 Task: In the  document learning.docxSelect Headings and apply  'Italics' Select the text and align it to the  'Left'. Select the table and apply  All Borders
Action: Mouse moved to (318, 399)
Screenshot: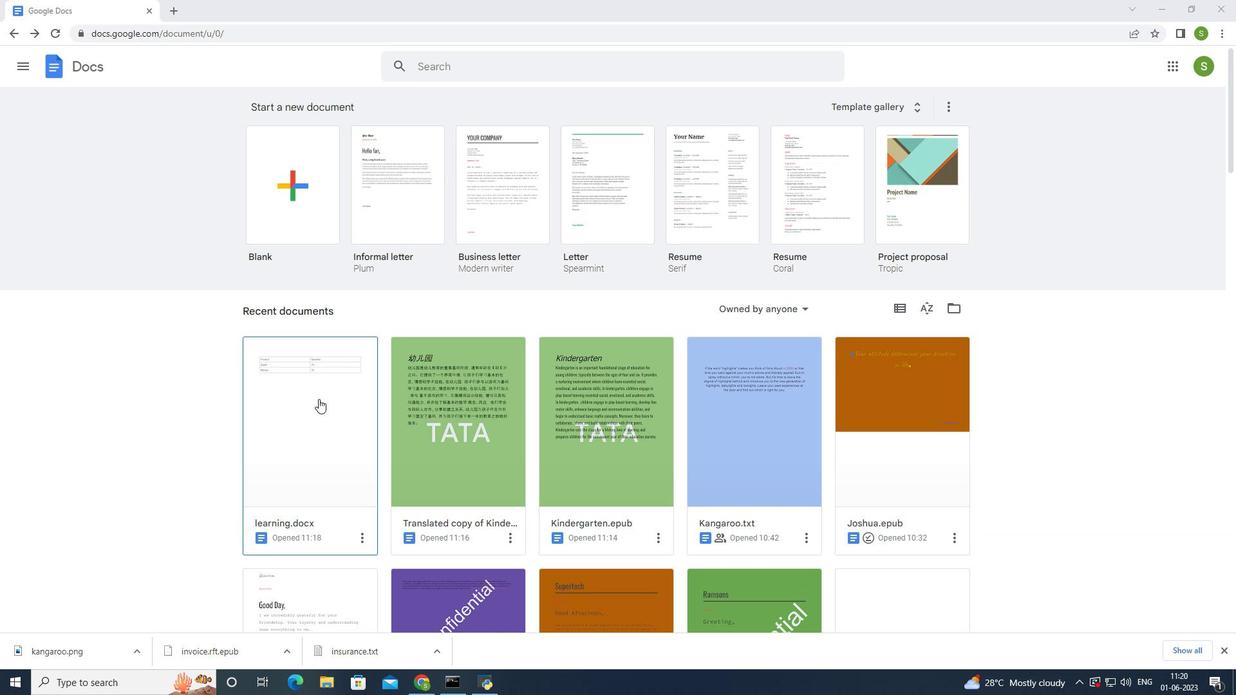 
Action: Mouse pressed left at (318, 399)
Screenshot: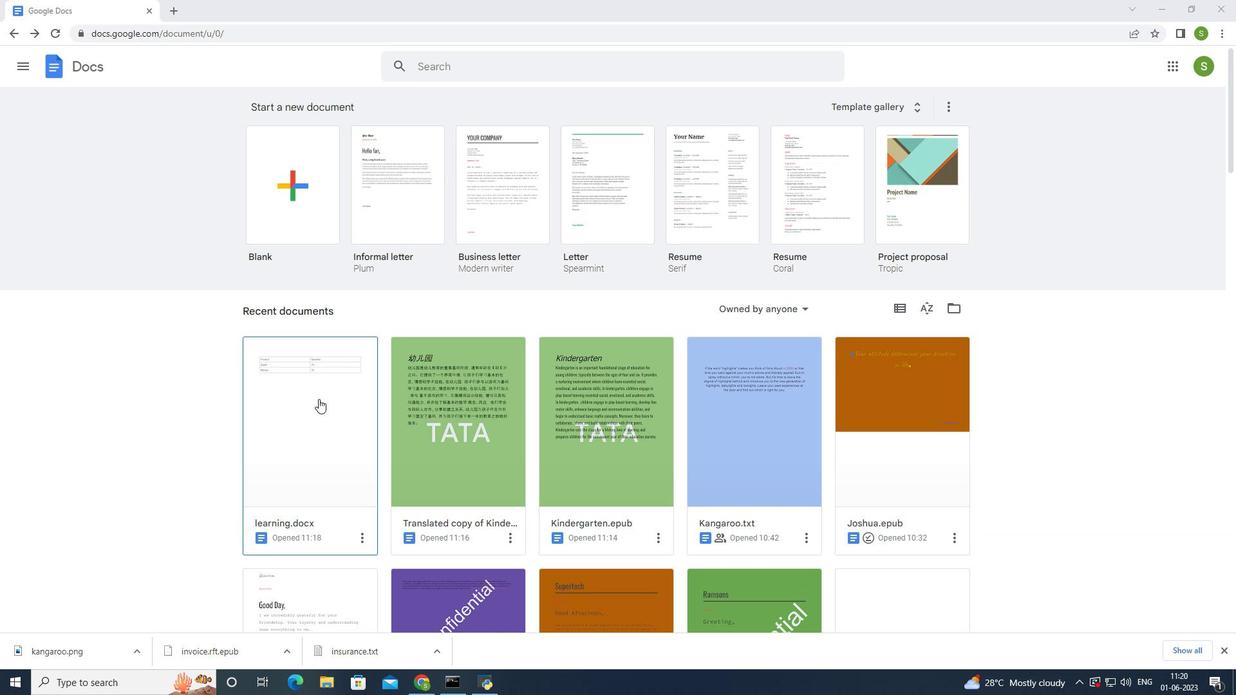 
Action: Mouse moved to (325, 223)
Screenshot: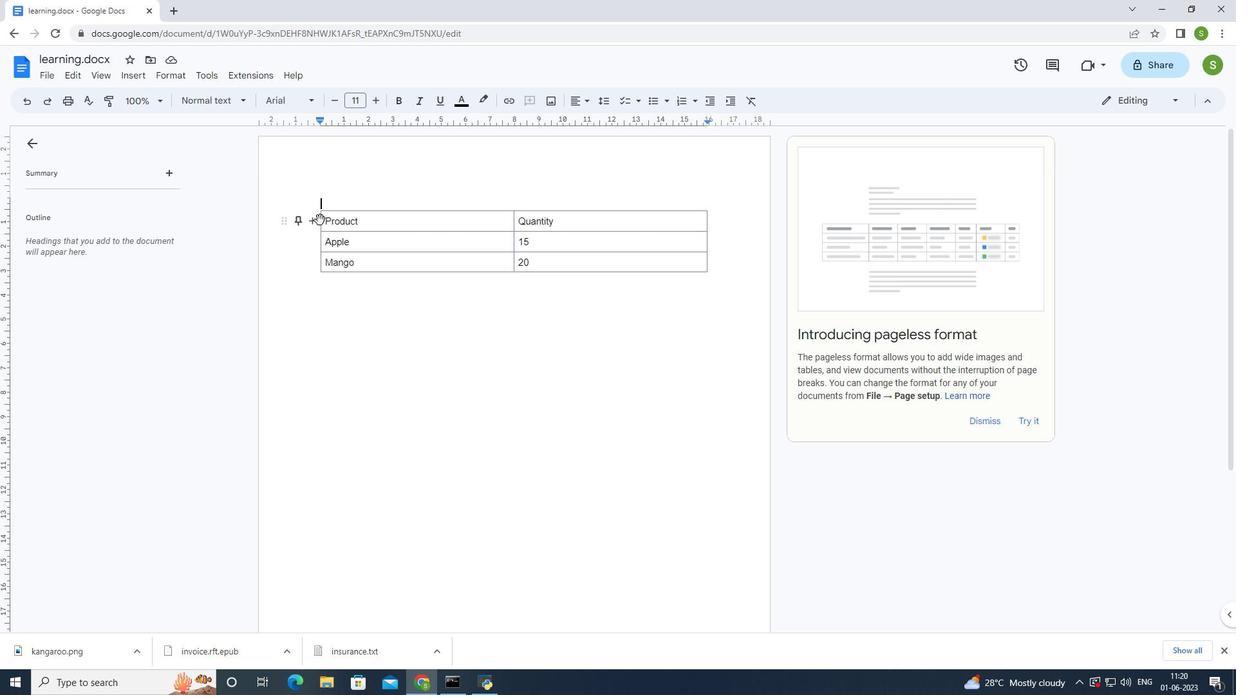 
Action: Mouse pressed left at (325, 223)
Screenshot: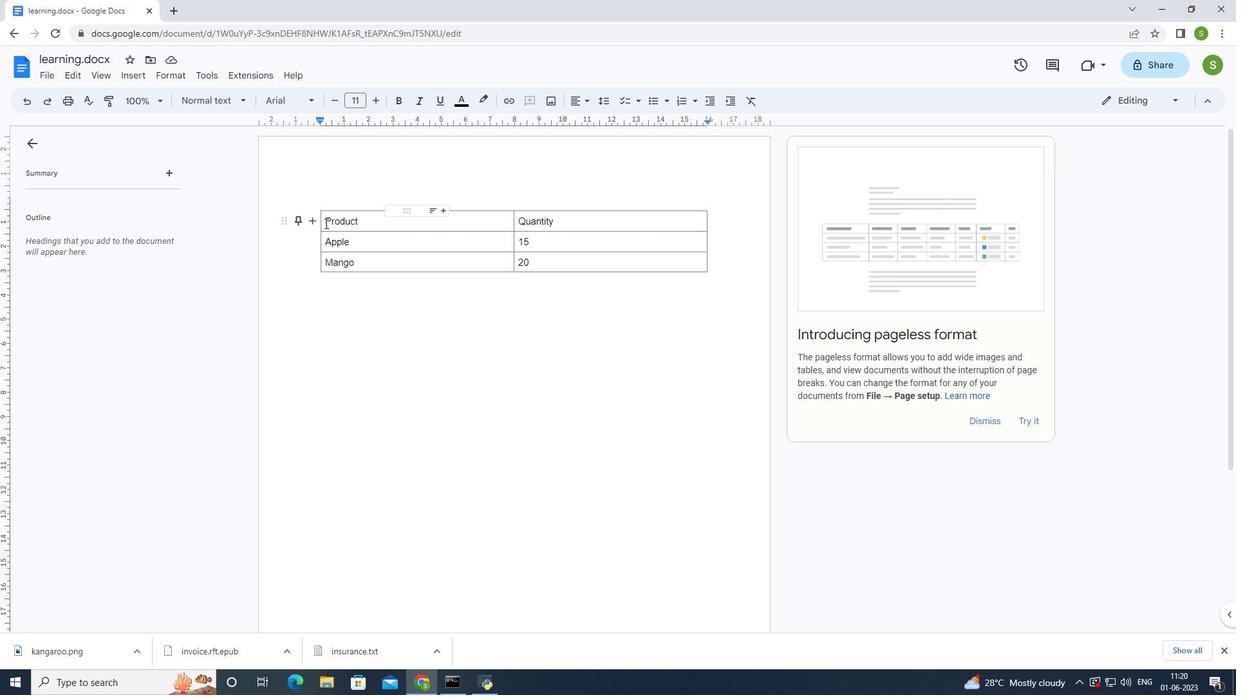 
Action: Mouse moved to (414, 104)
Screenshot: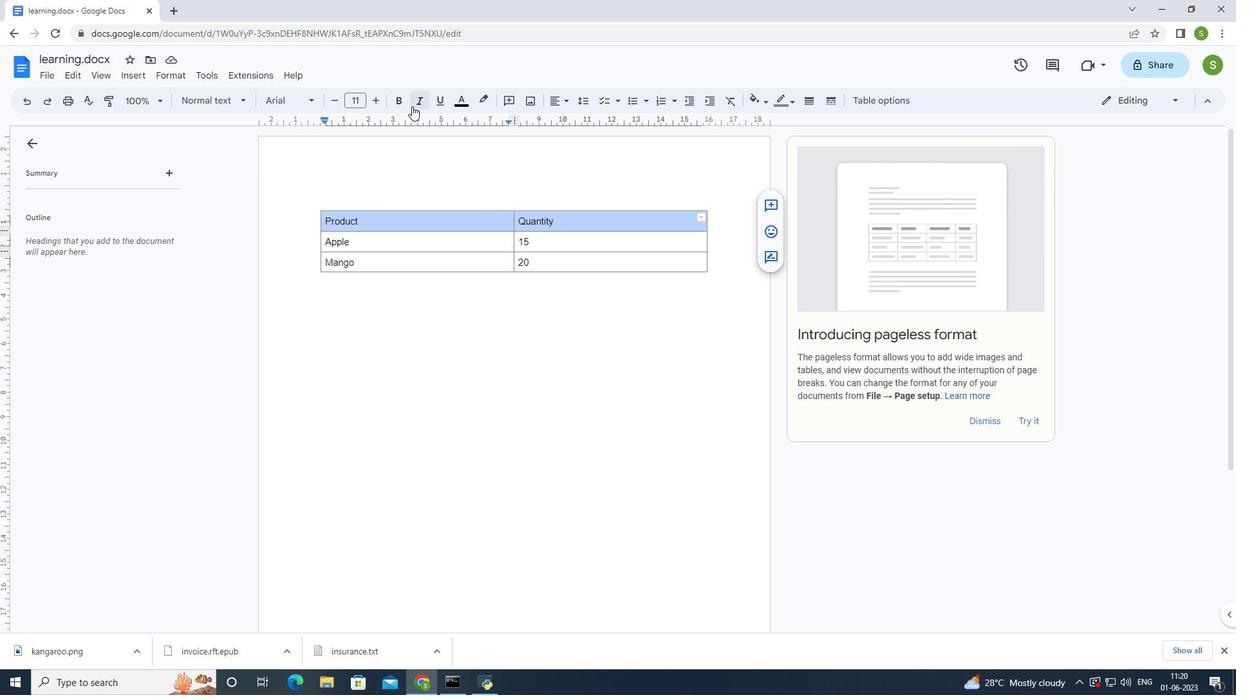 
Action: Mouse pressed left at (414, 104)
Screenshot: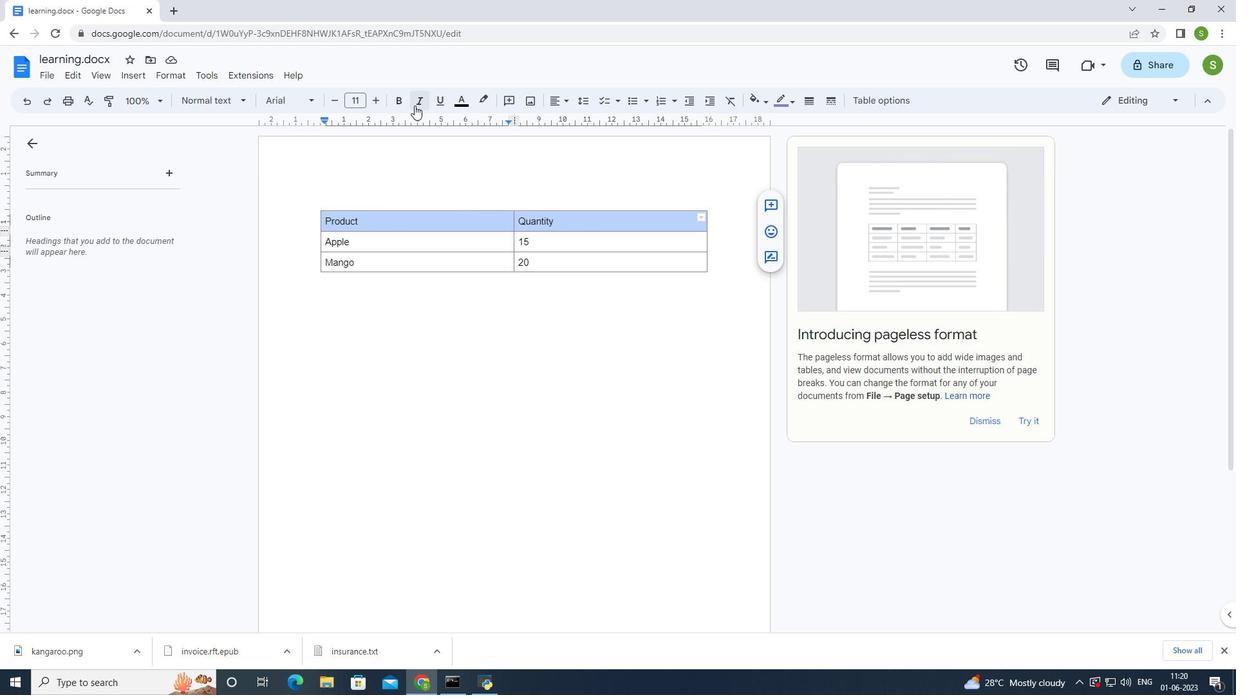 
Action: Mouse moved to (568, 98)
Screenshot: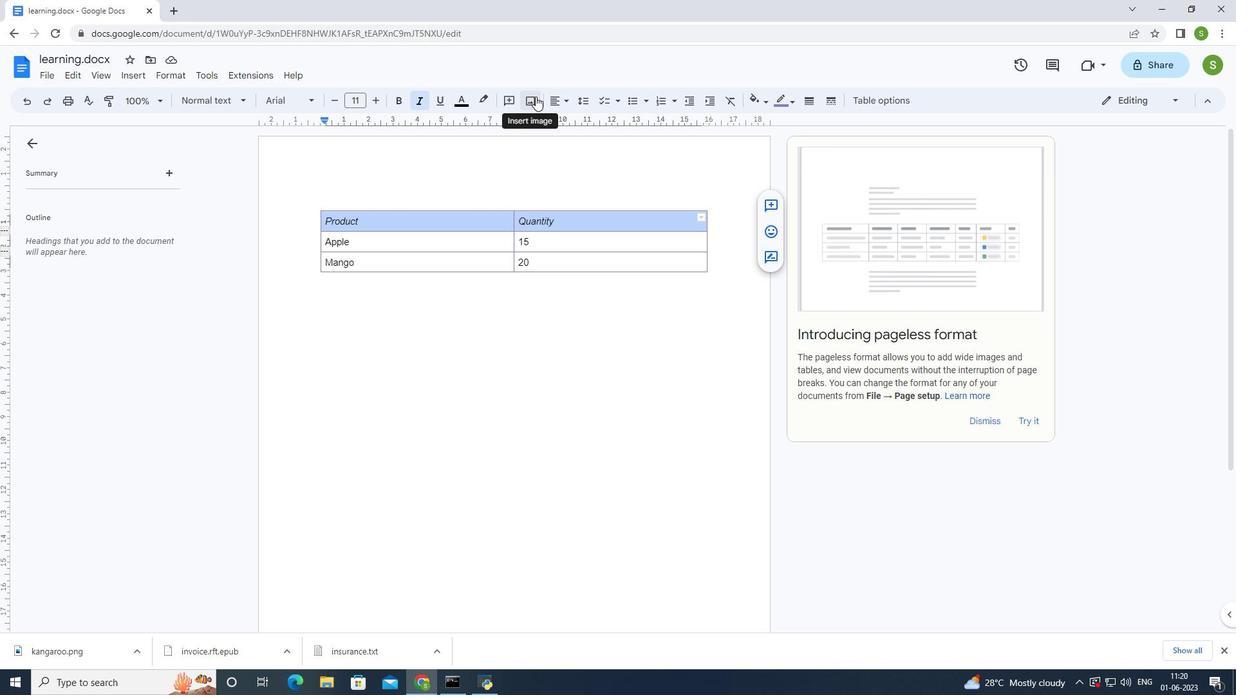 
Action: Mouse pressed left at (568, 98)
Screenshot: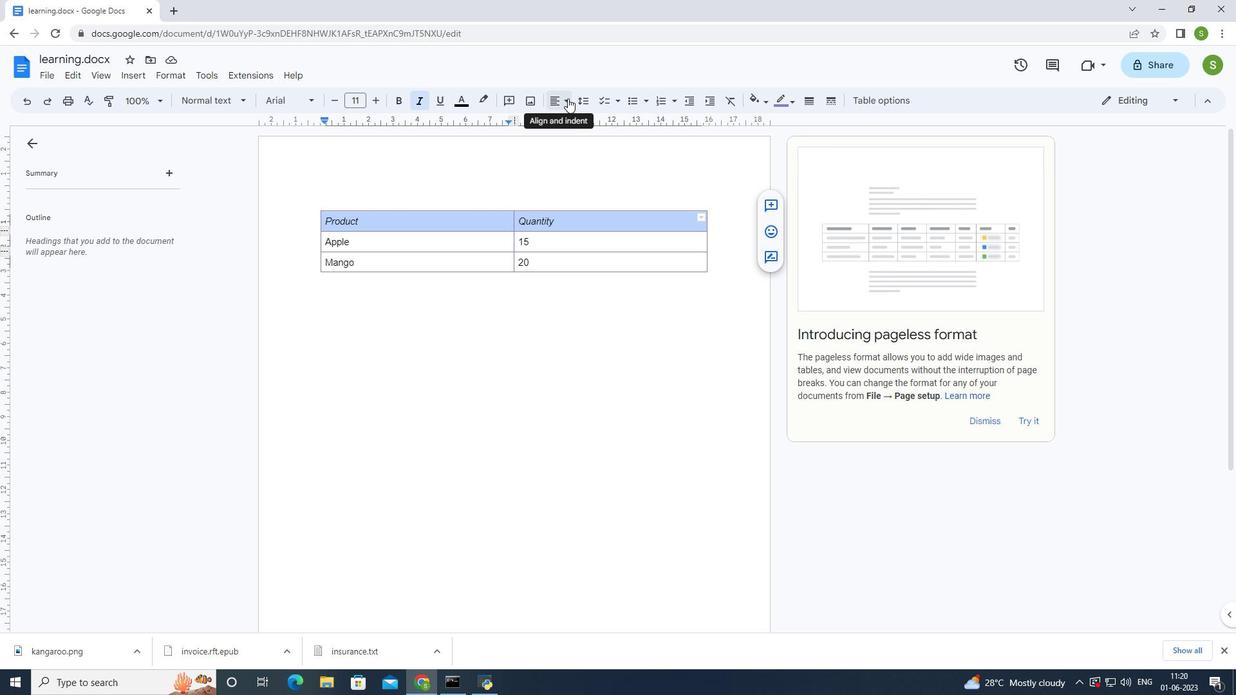 
Action: Mouse moved to (558, 124)
Screenshot: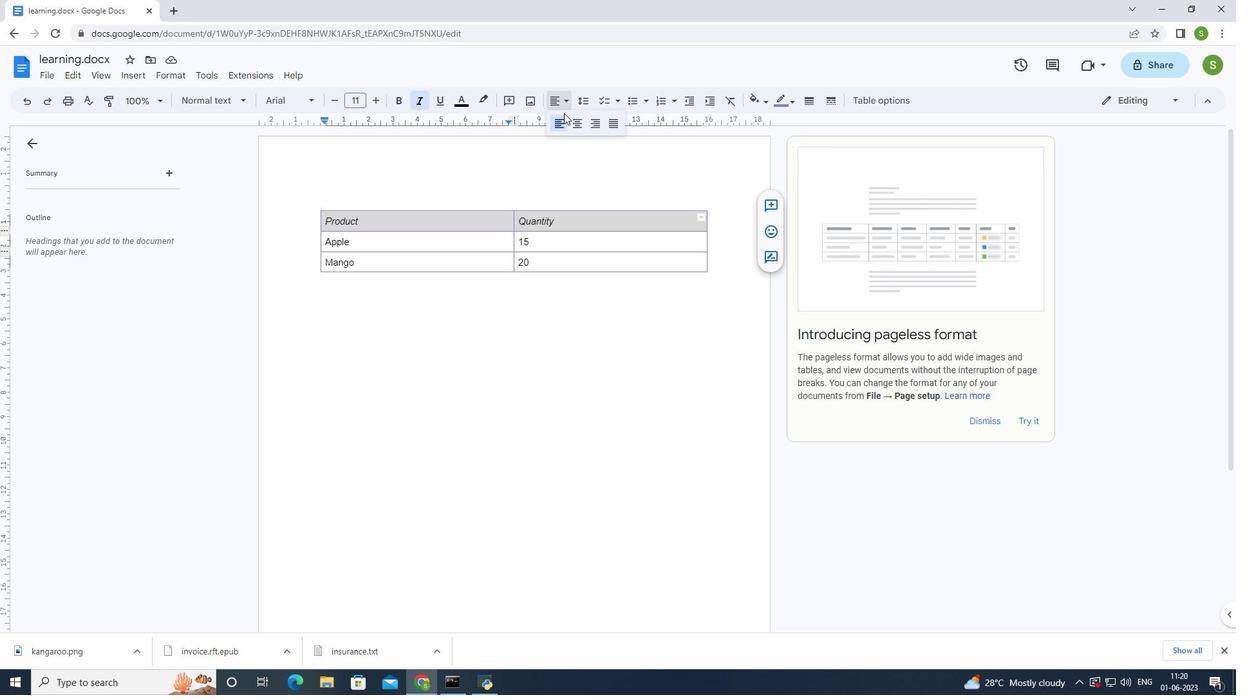 
Action: Mouse pressed left at (558, 124)
Screenshot: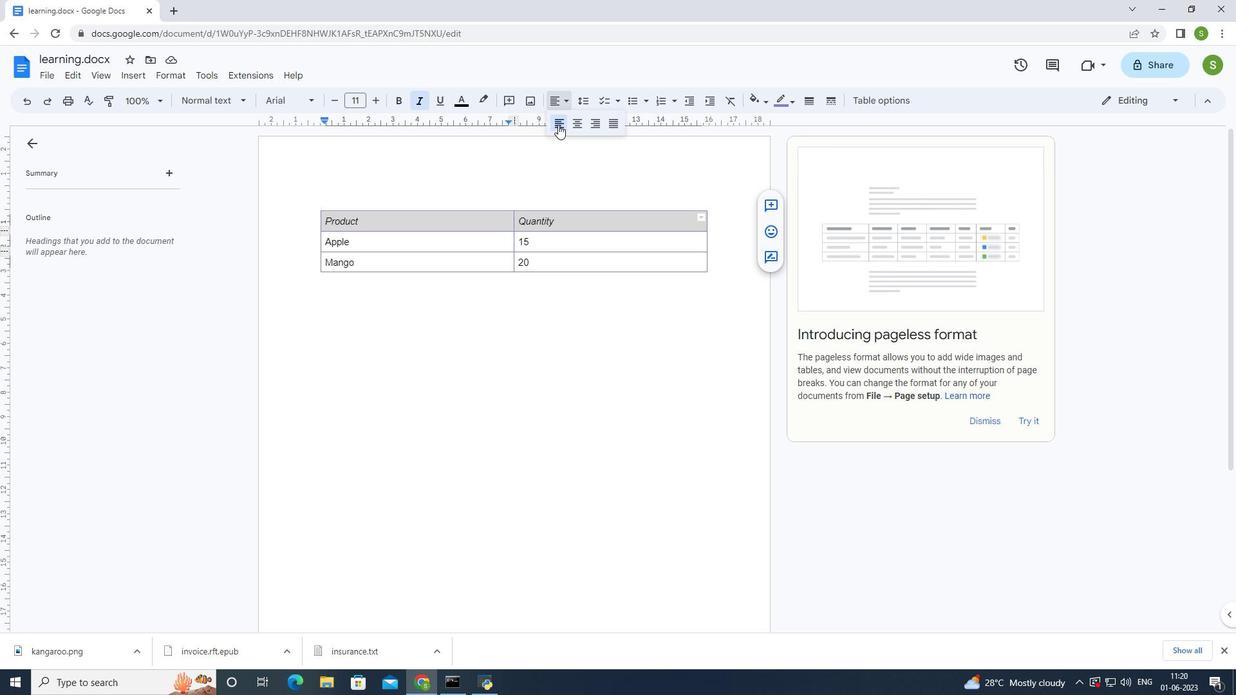 
Action: Mouse moved to (700, 218)
Screenshot: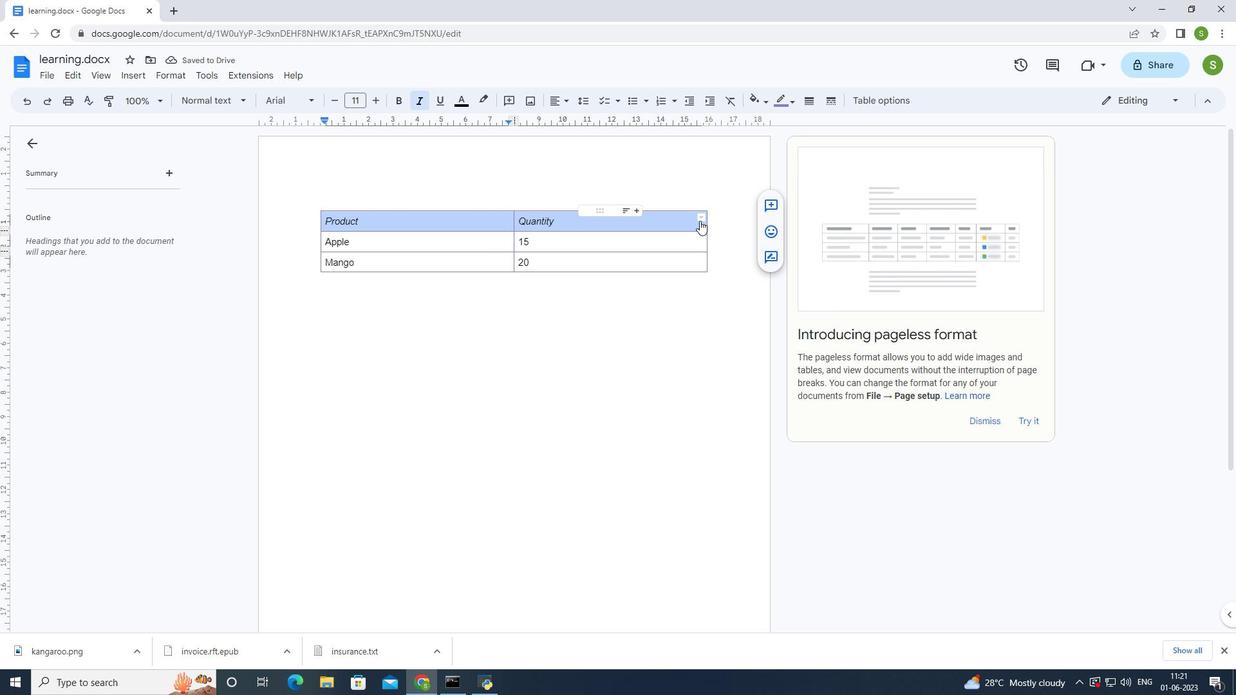 
Action: Mouse pressed left at (700, 218)
Screenshot: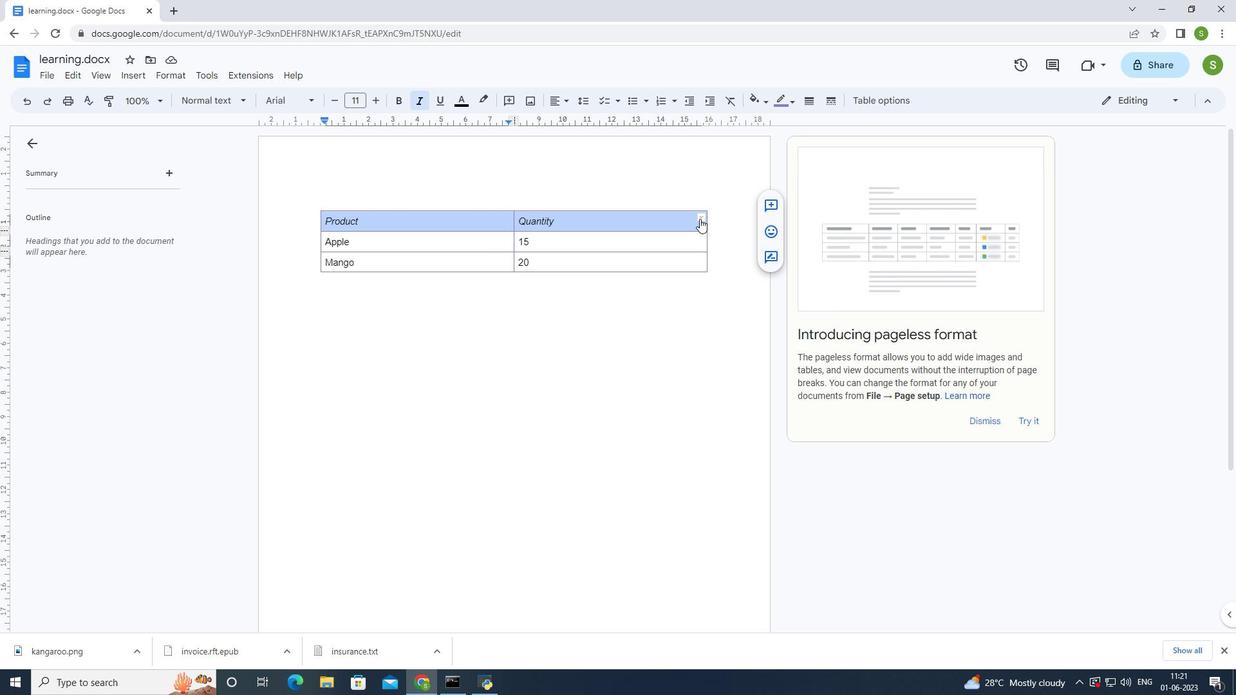 
Action: Mouse moved to (669, 170)
Screenshot: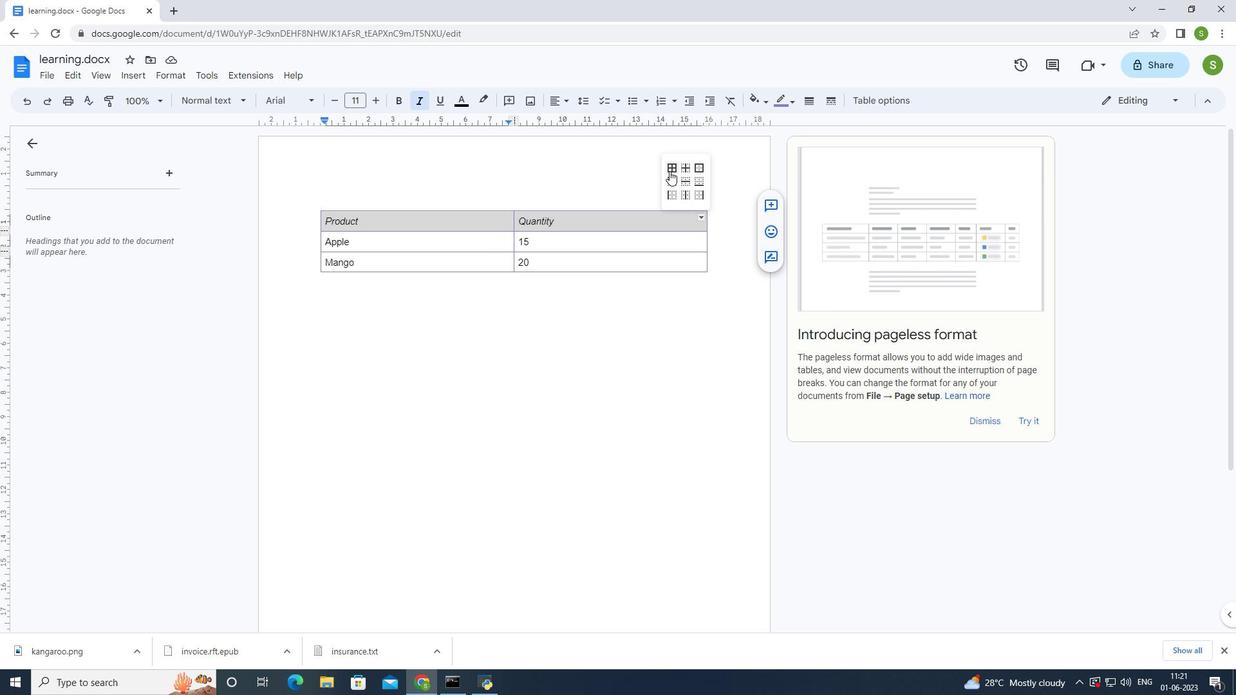 
Action: Mouse pressed left at (669, 170)
Screenshot: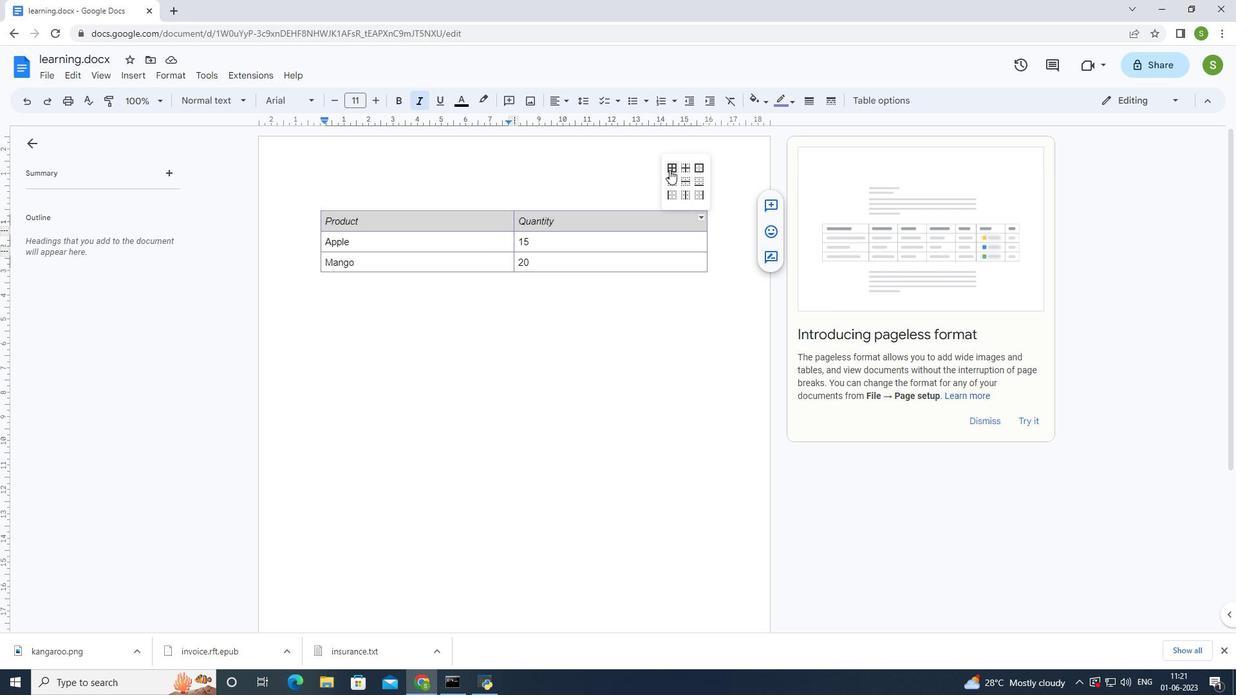 
Action: Mouse moved to (595, 306)
Screenshot: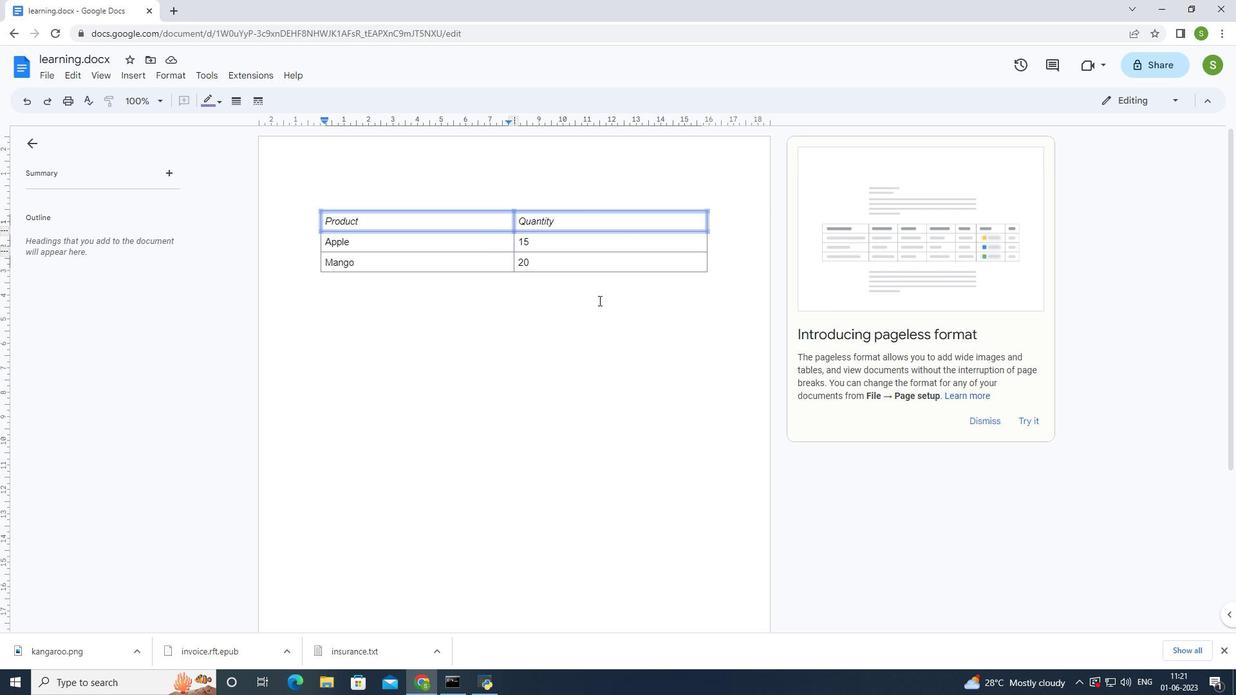
Action: Mouse pressed left at (595, 306)
Screenshot: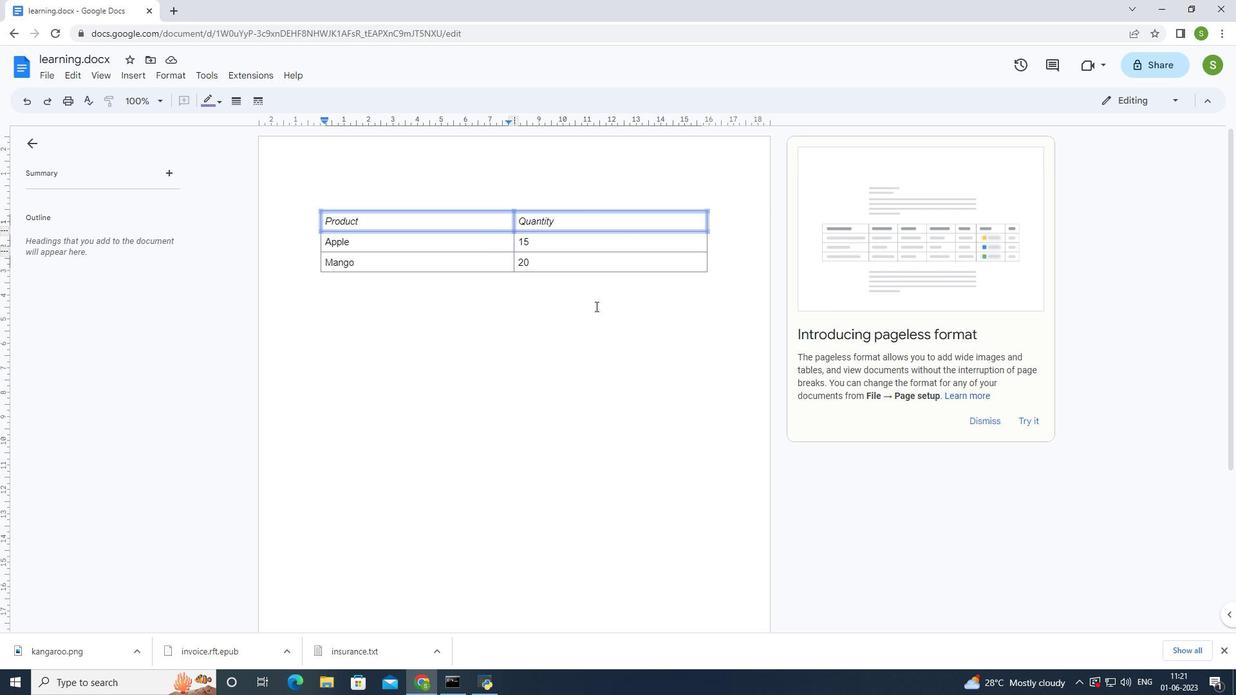 
Action: Mouse moved to (541, 302)
Screenshot: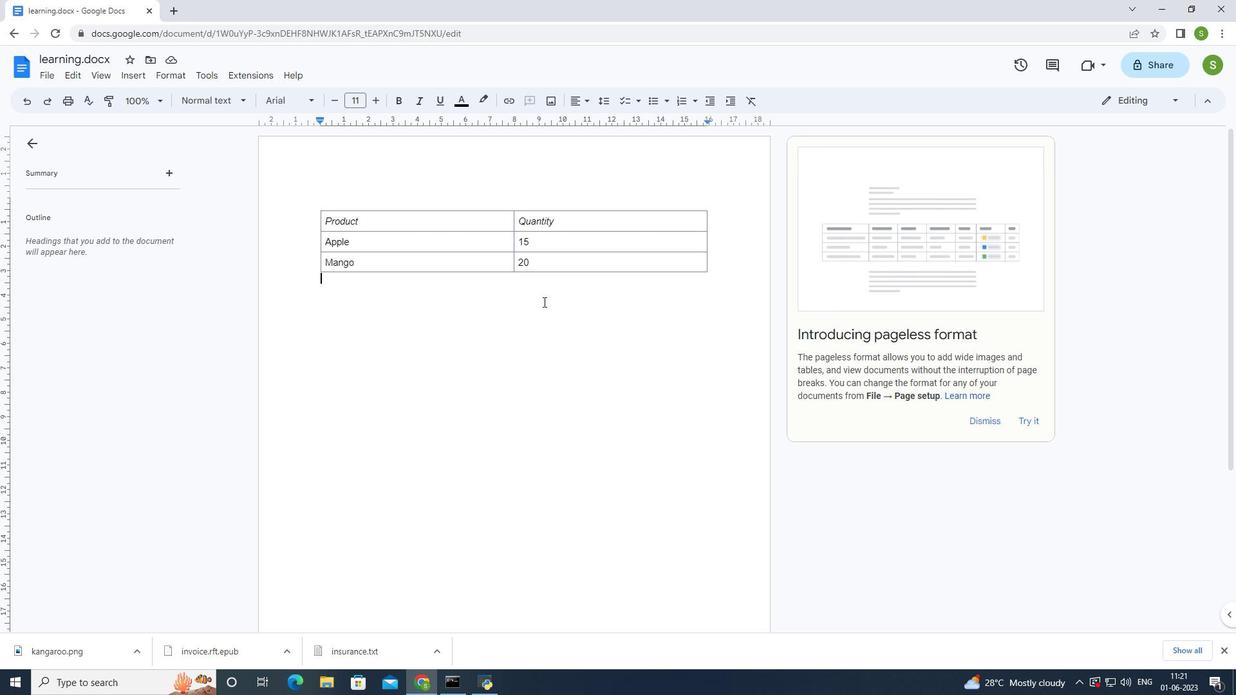 
Action: Key pressed ctrl+S
Screenshot: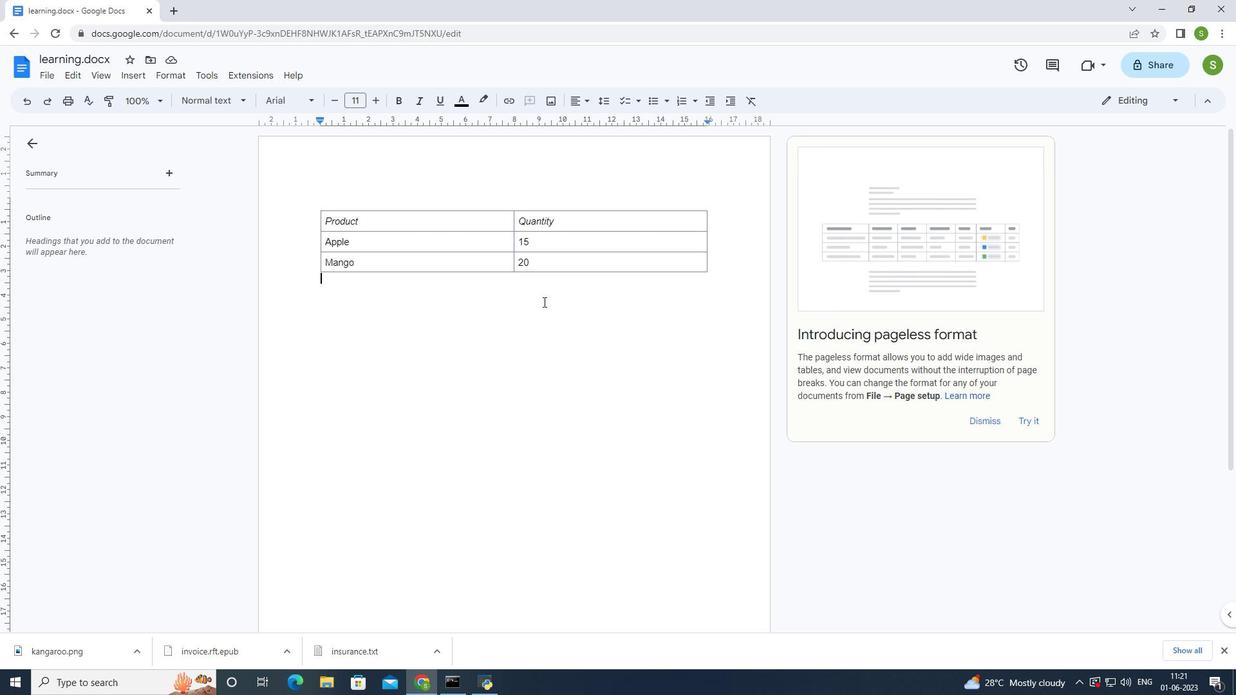 
Action: Mouse moved to (538, 303)
Screenshot: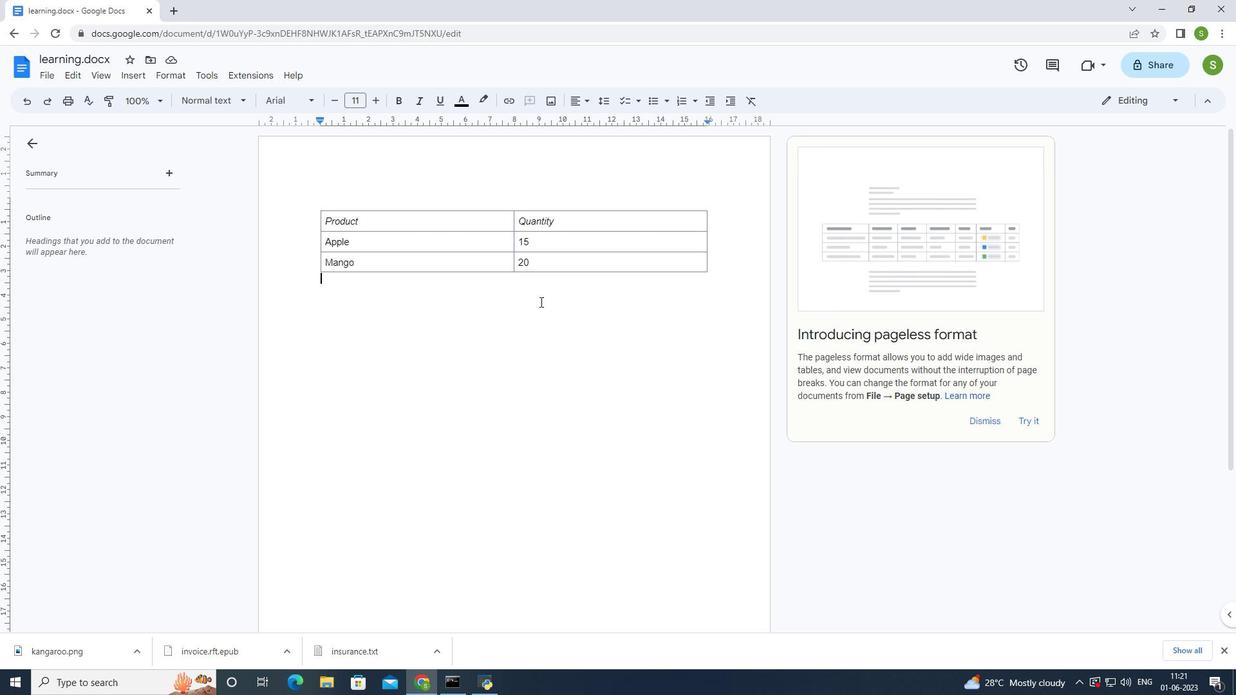 
